 Task: Check the preview of the new wiki page in the repository "Javascript".
Action: Mouse moved to (1175, 260)
Screenshot: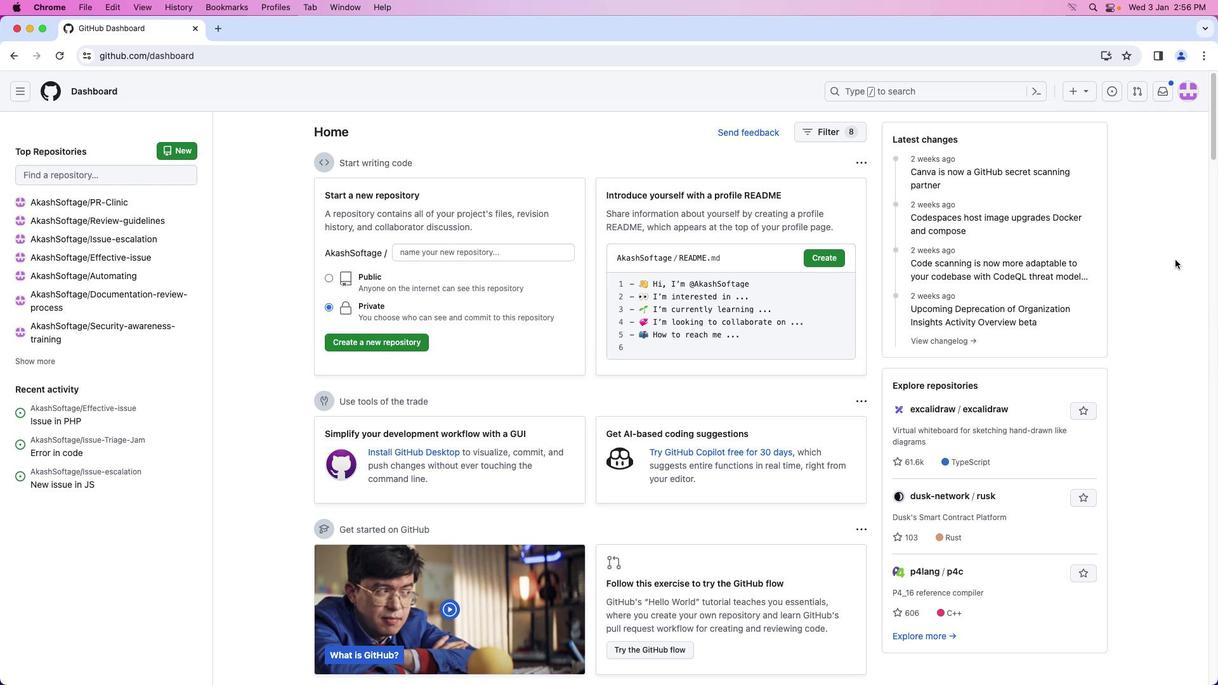 
Action: Mouse pressed left at (1175, 260)
Screenshot: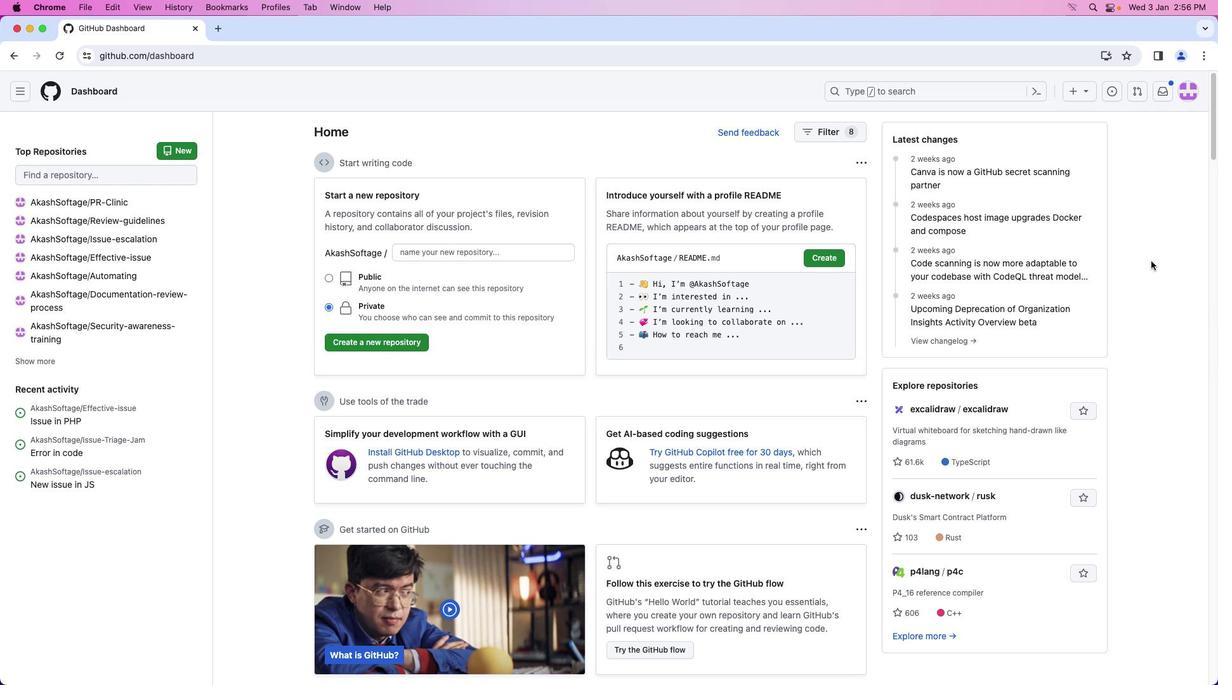 
Action: Mouse moved to (1185, 91)
Screenshot: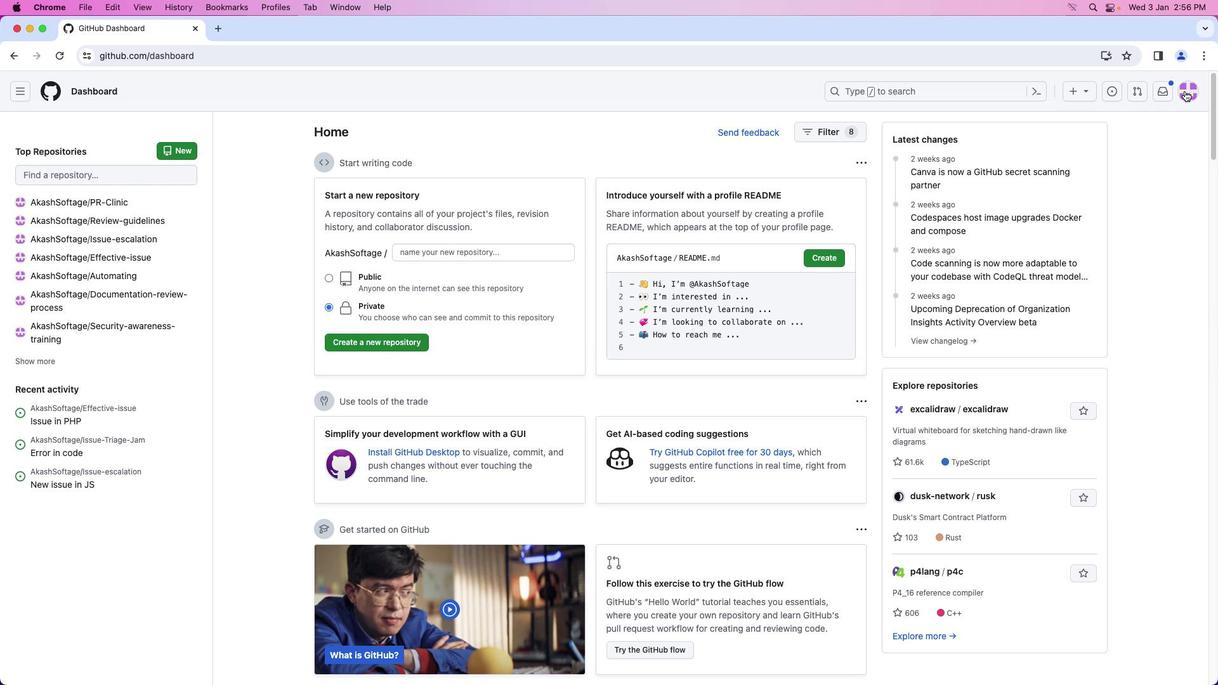 
Action: Mouse pressed left at (1185, 91)
Screenshot: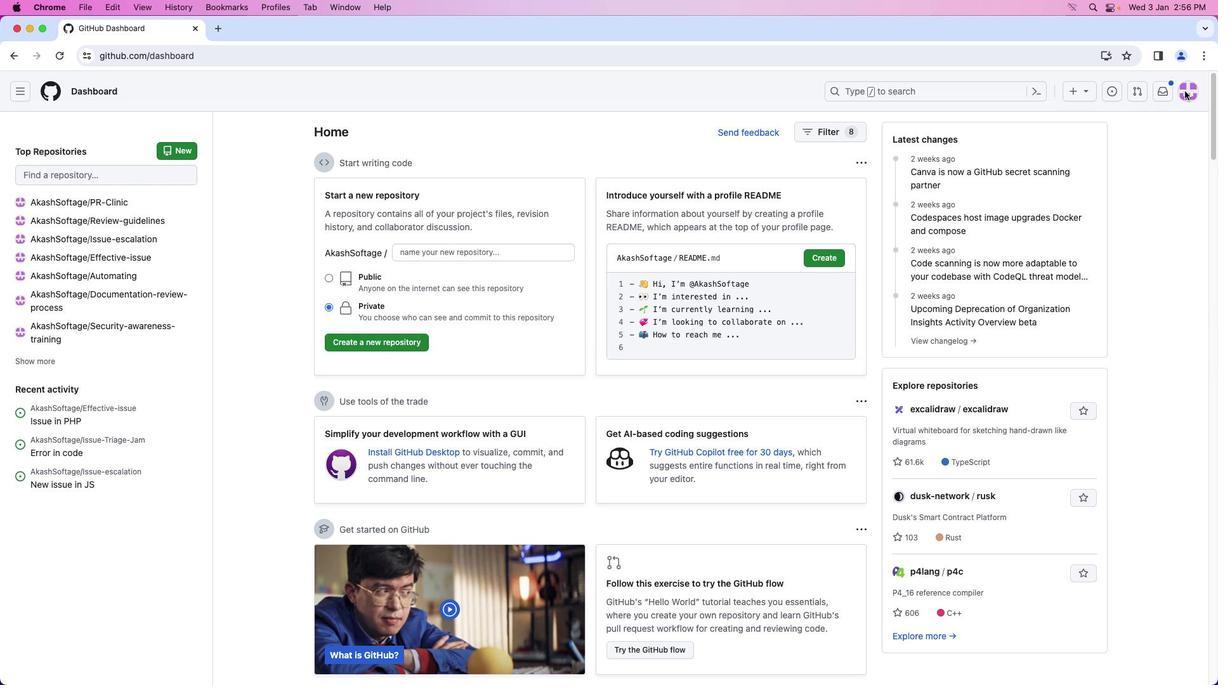 
Action: Mouse moved to (1130, 201)
Screenshot: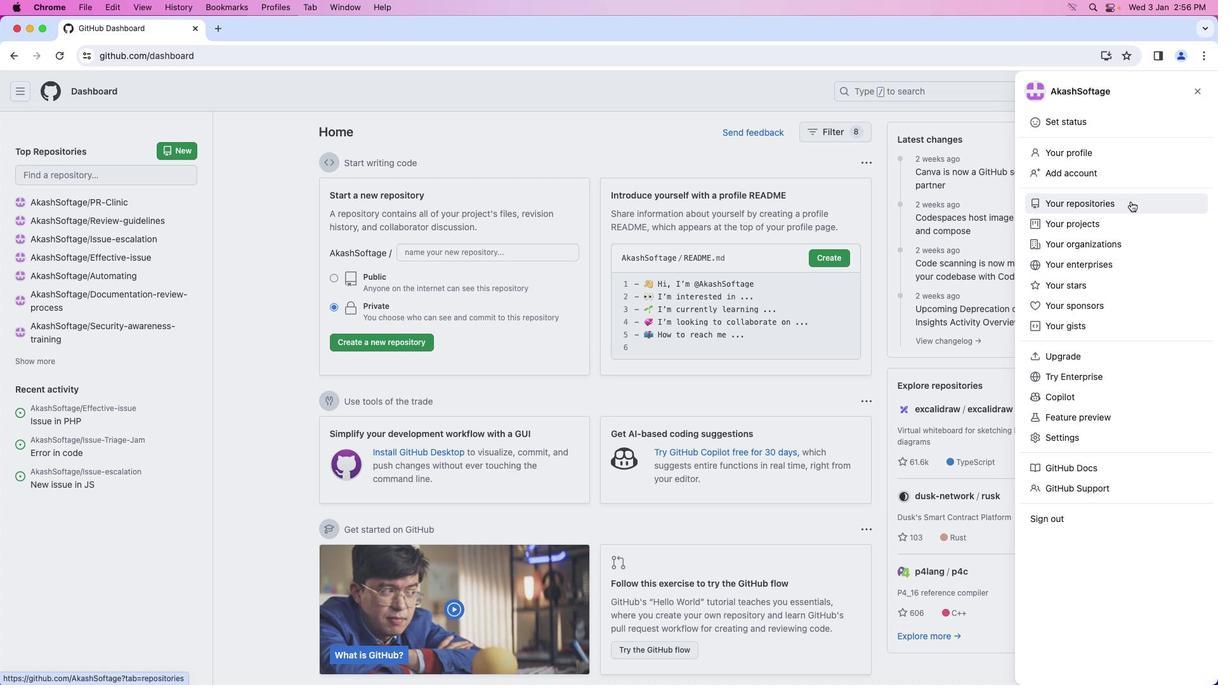 
Action: Mouse pressed left at (1130, 201)
Screenshot: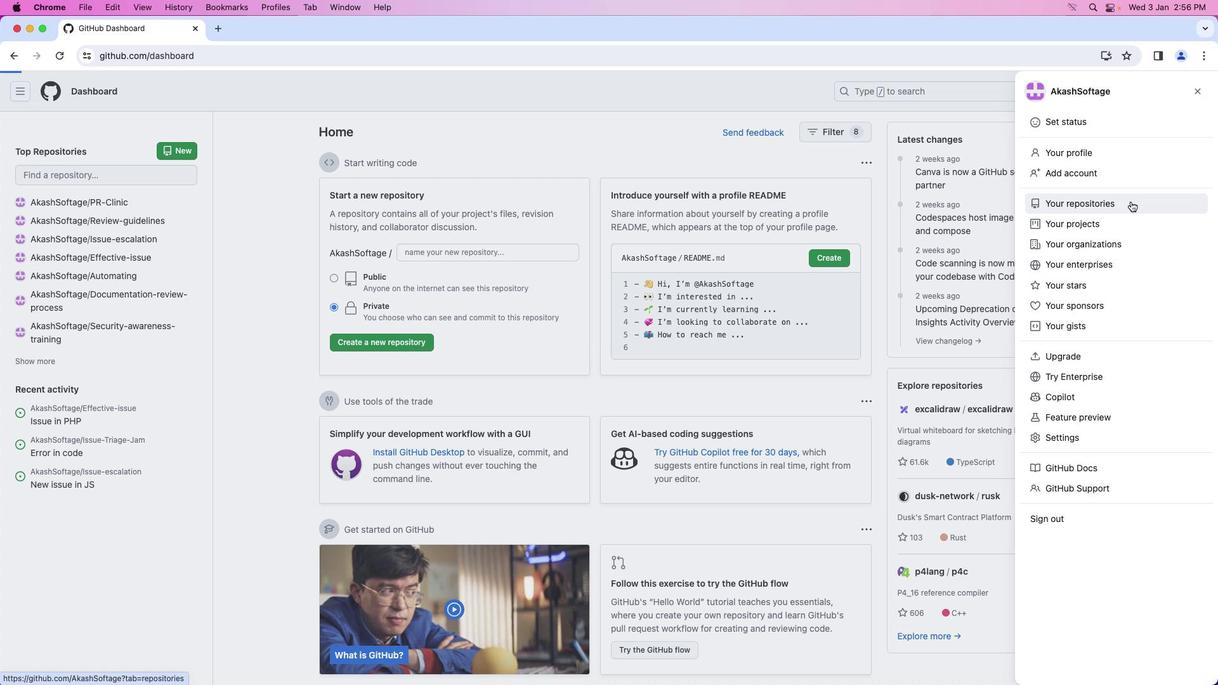 
Action: Mouse moved to (440, 203)
Screenshot: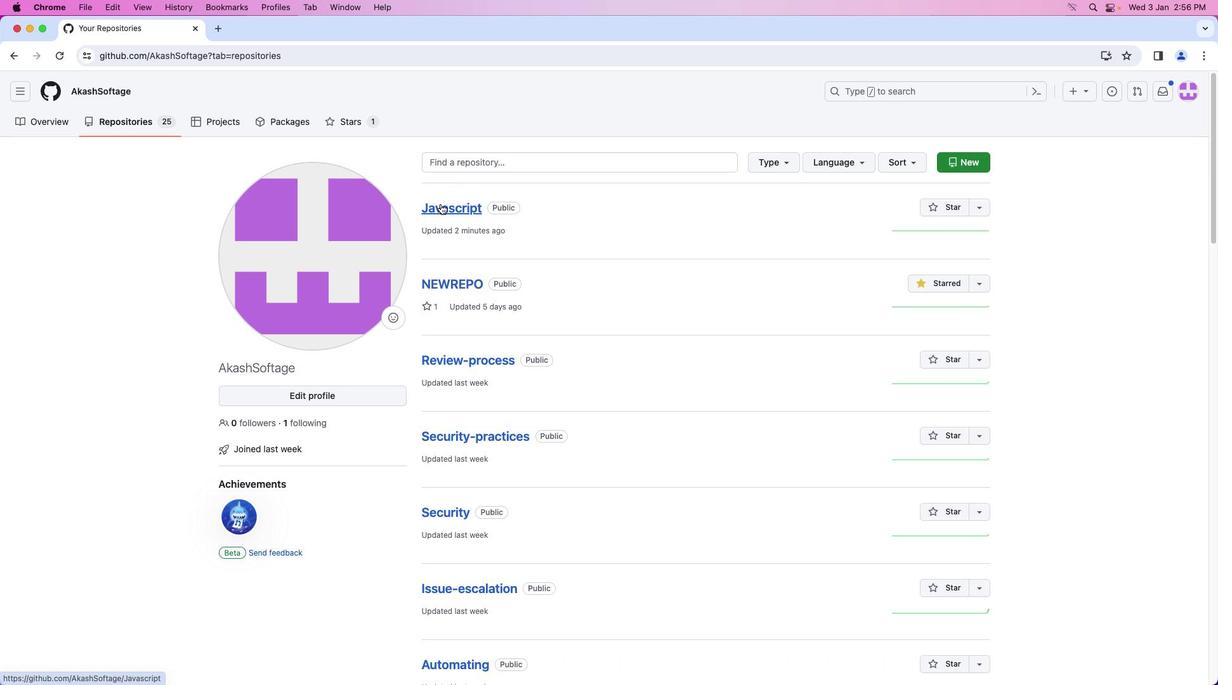
Action: Mouse pressed left at (440, 203)
Screenshot: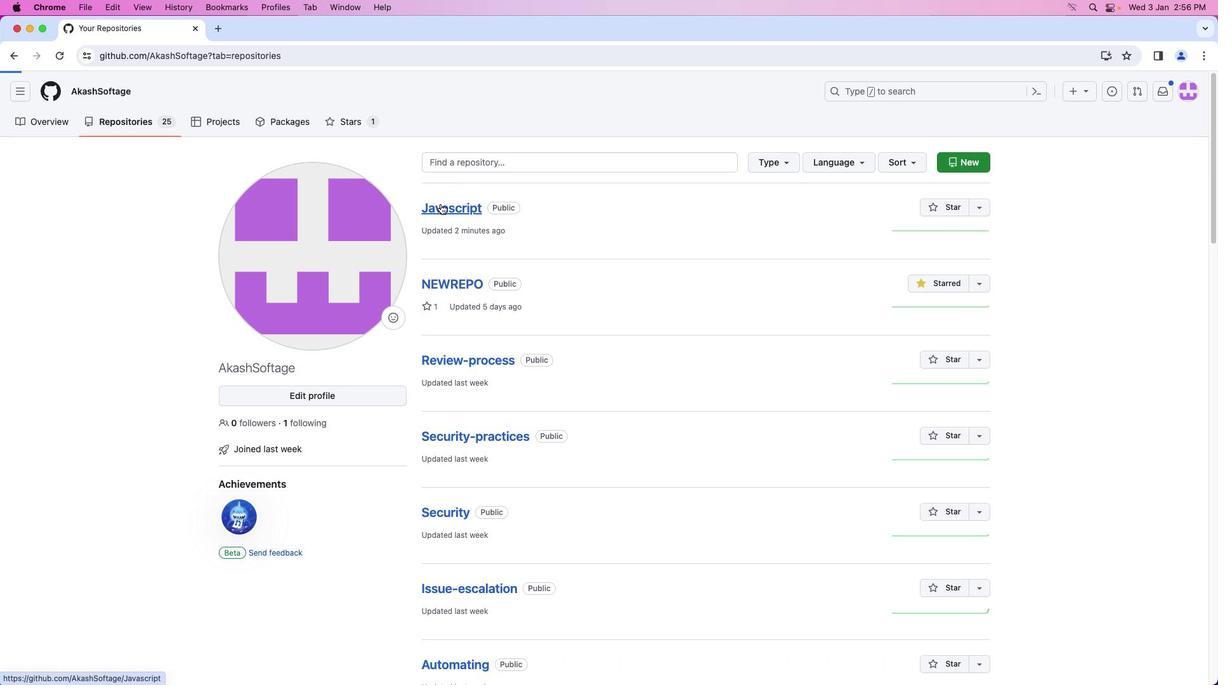 
Action: Mouse moved to (362, 125)
Screenshot: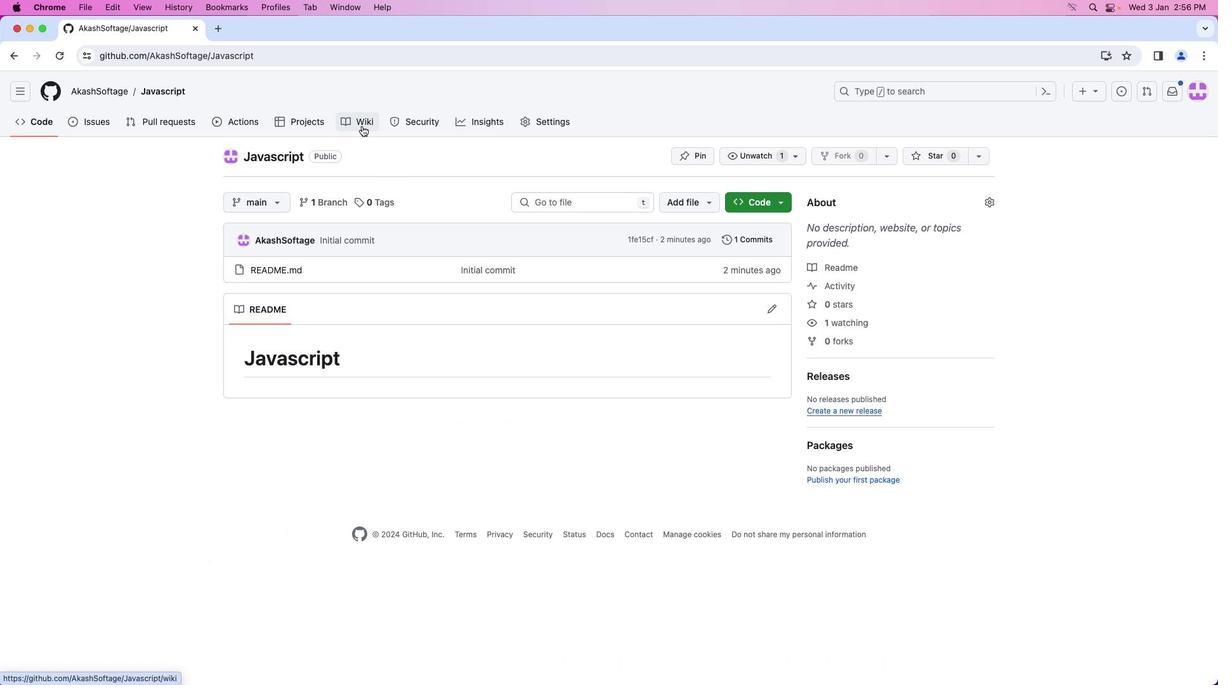 
Action: Mouse pressed left at (362, 125)
Screenshot: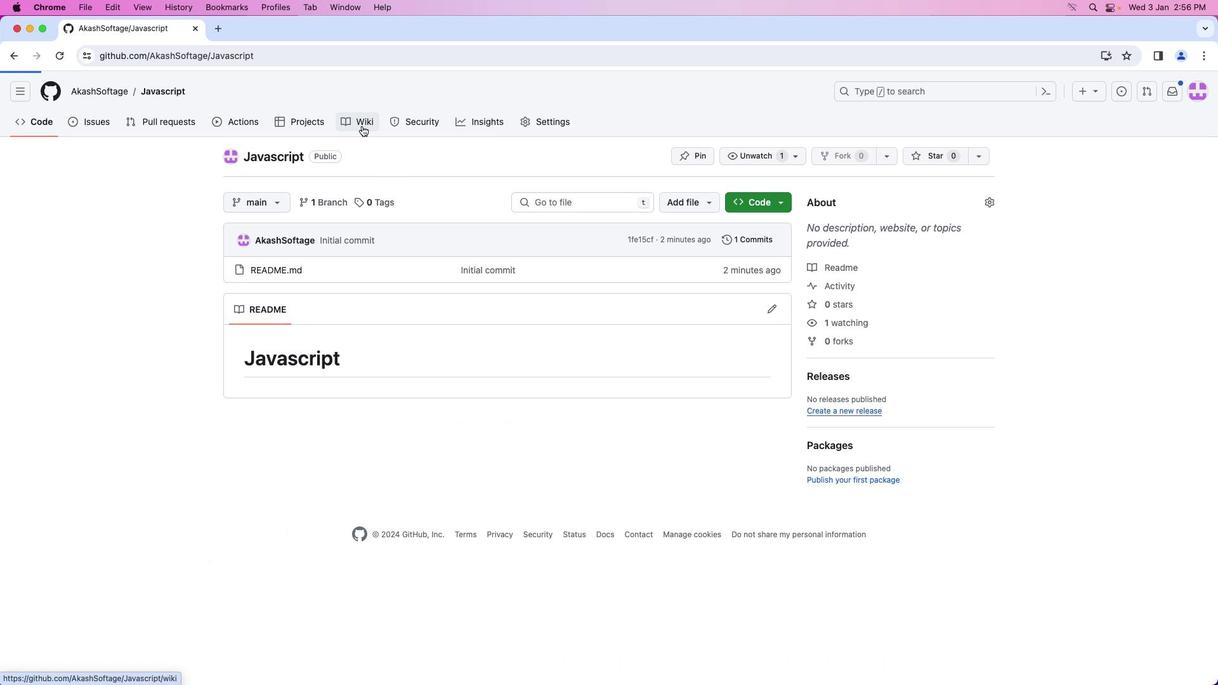 
Action: Mouse moved to (602, 295)
Screenshot: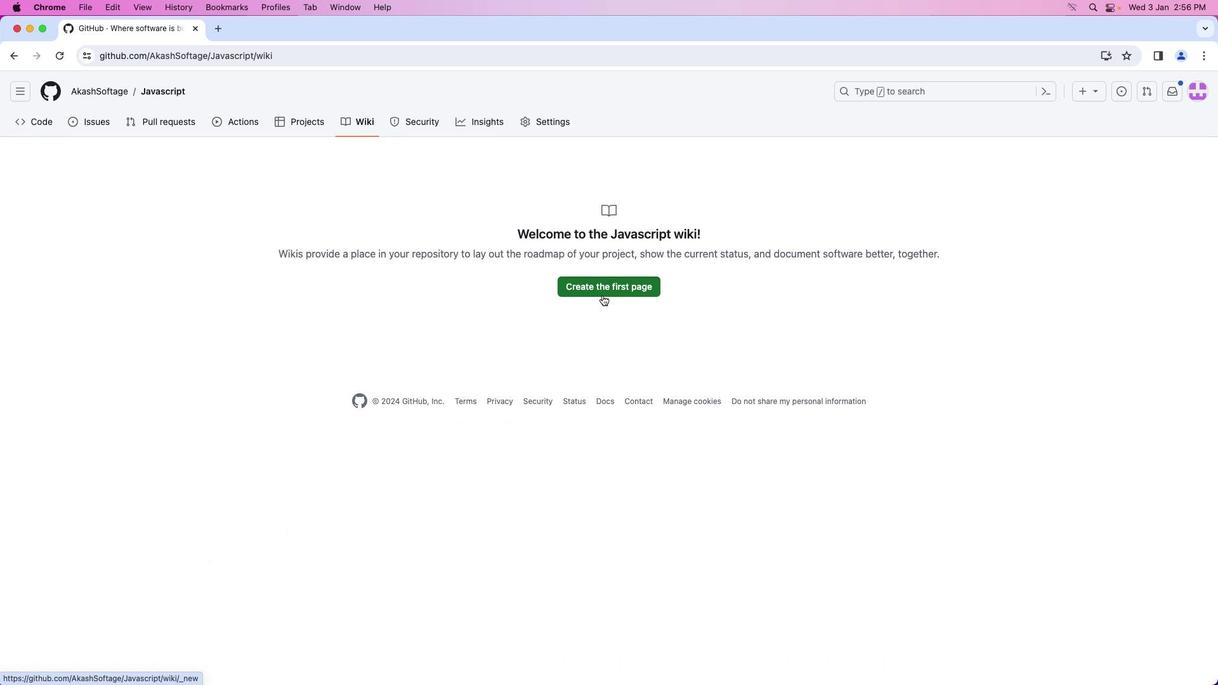 
Action: Mouse pressed left at (602, 295)
Screenshot: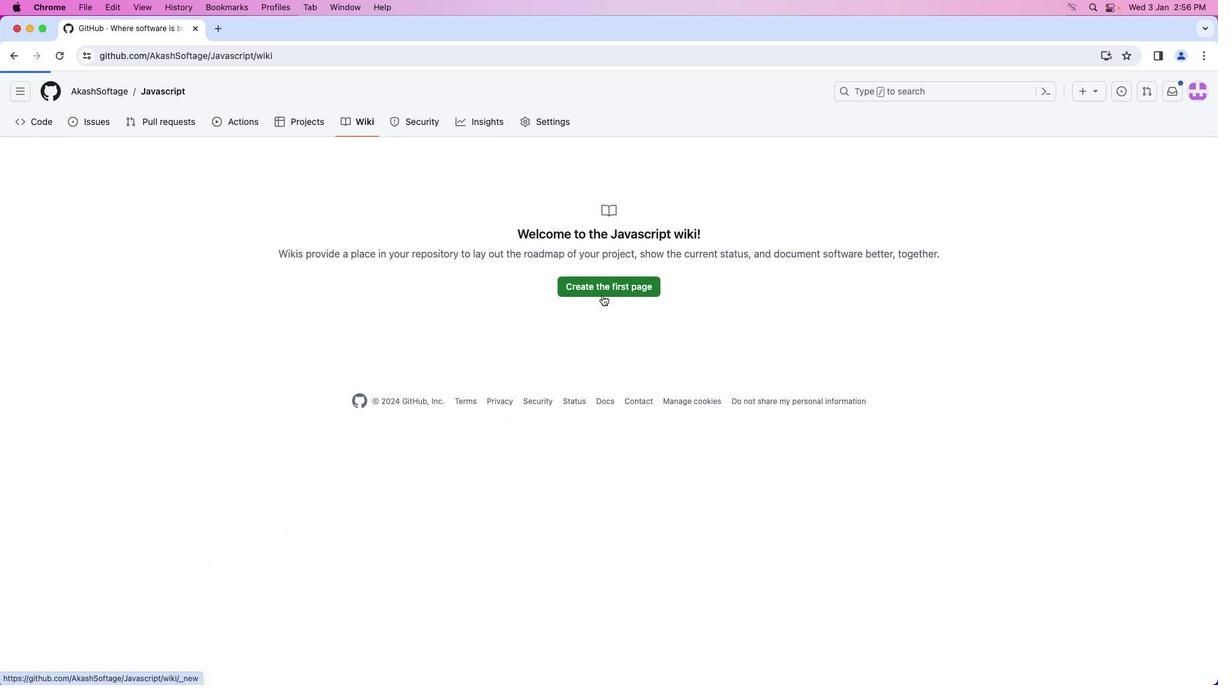 
Action: Mouse moved to (273, 230)
Screenshot: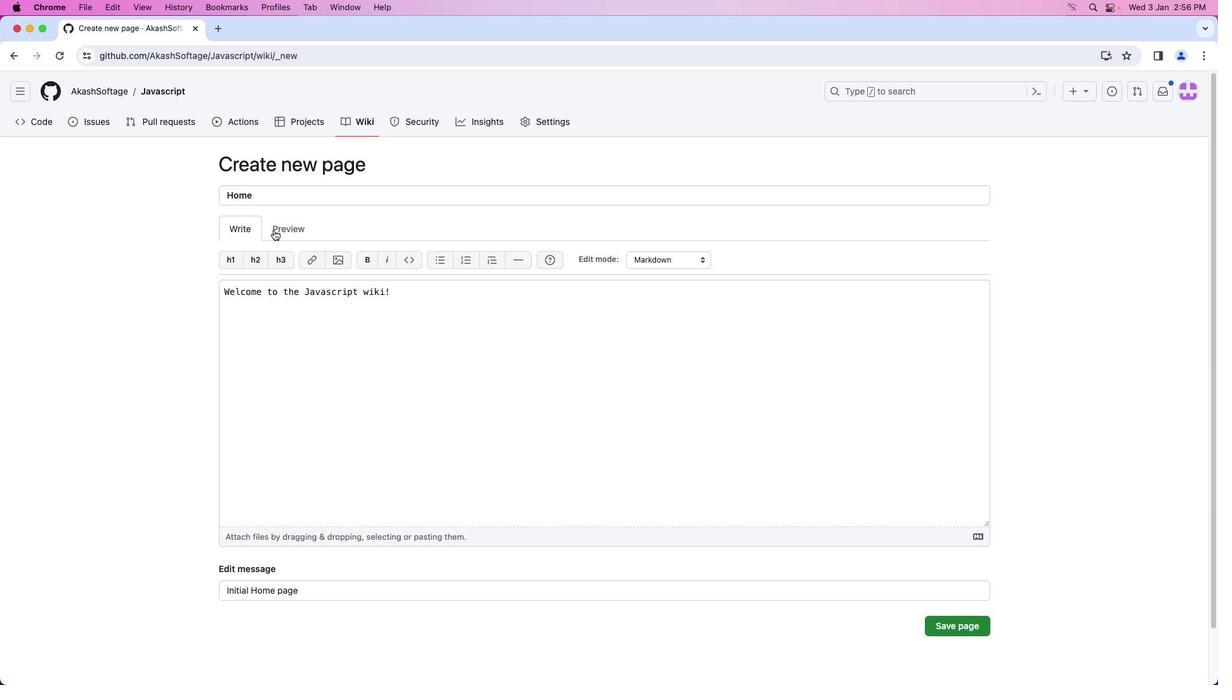 
Action: Mouse pressed left at (273, 230)
Screenshot: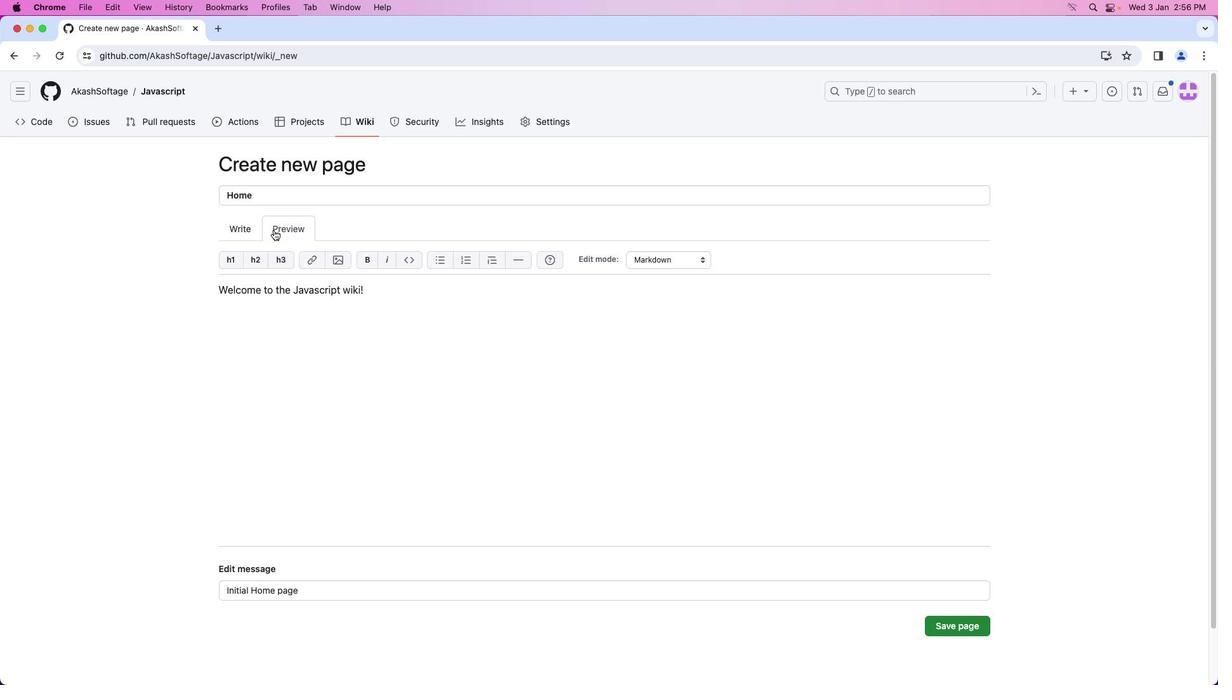 
Action: Mouse moved to (379, 312)
Screenshot: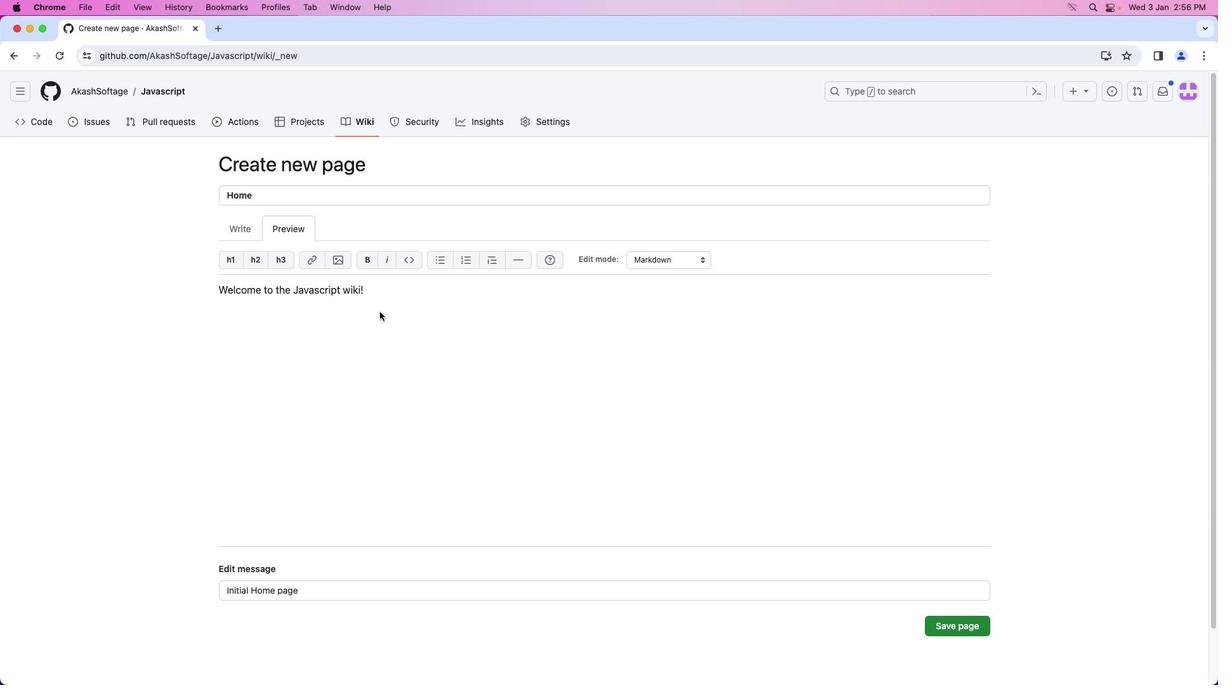 
